 Task: Toggle the option "Show bookmarks bar".
Action: Mouse moved to (974, 36)
Screenshot: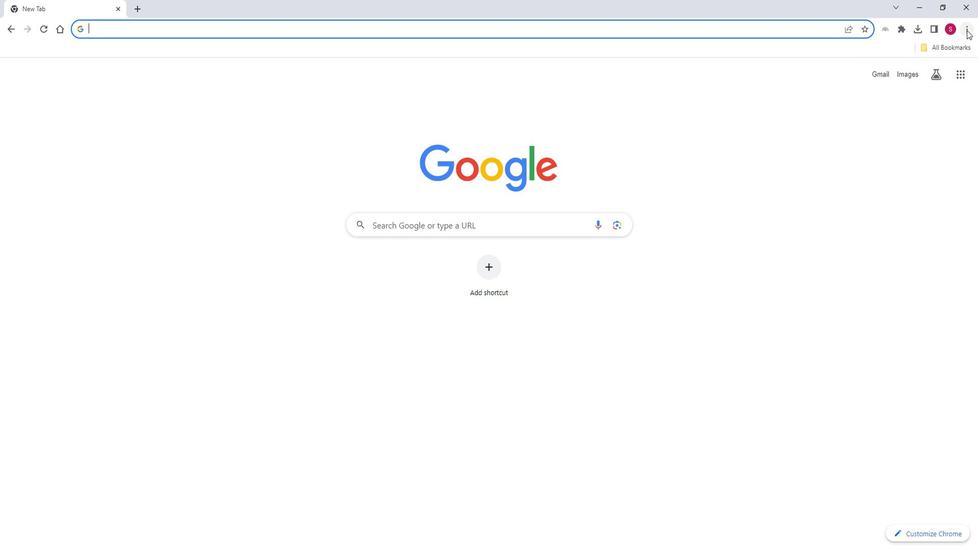 
Action: Mouse pressed left at (974, 36)
Screenshot: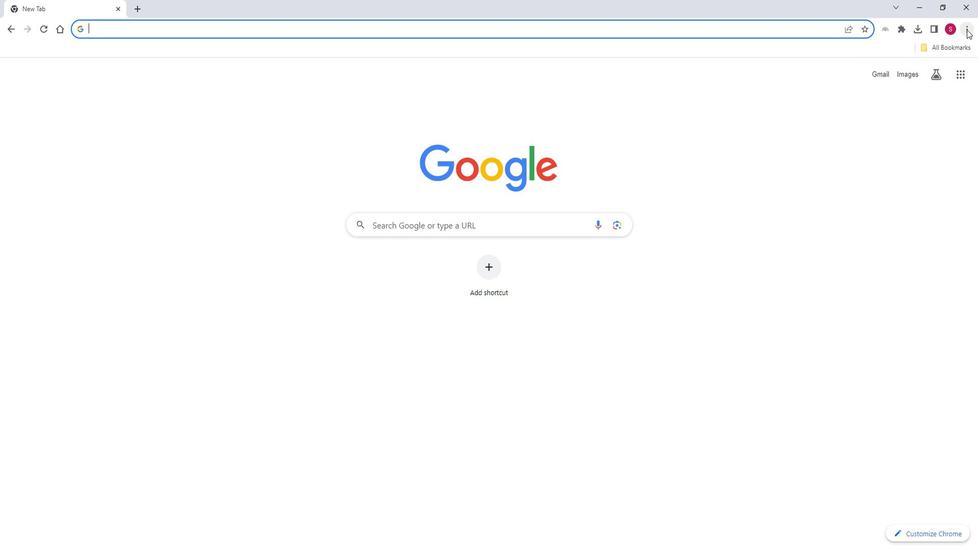 
Action: Mouse moved to (877, 219)
Screenshot: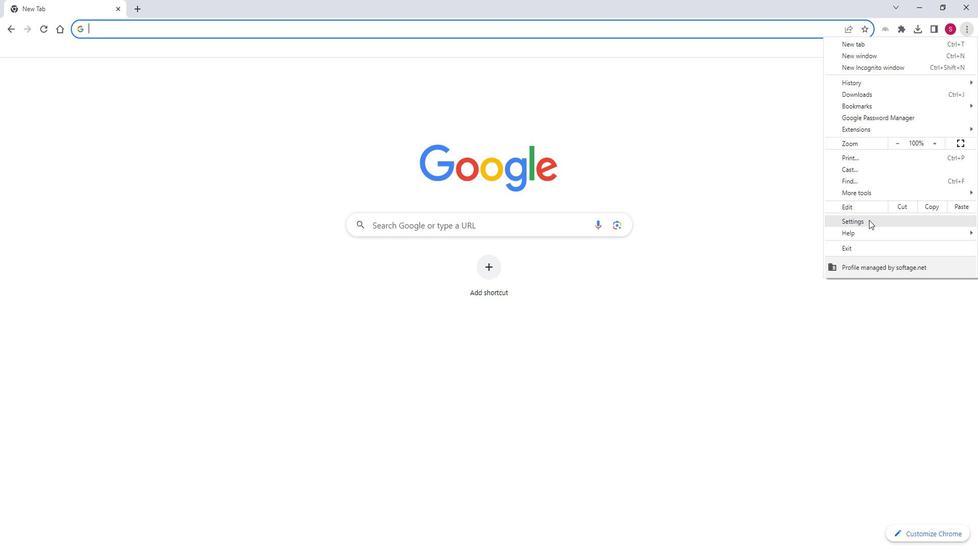 
Action: Mouse pressed left at (877, 219)
Screenshot: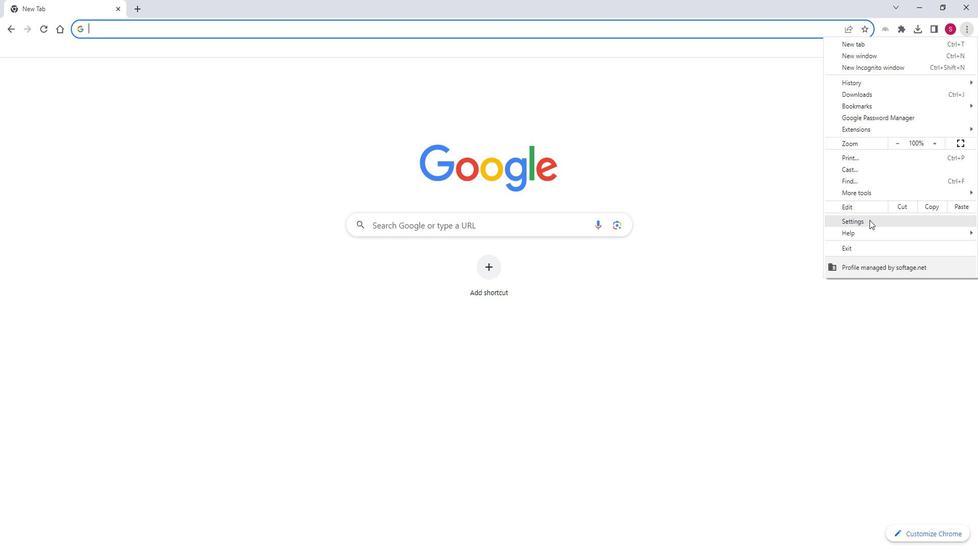 
Action: Mouse moved to (87, 170)
Screenshot: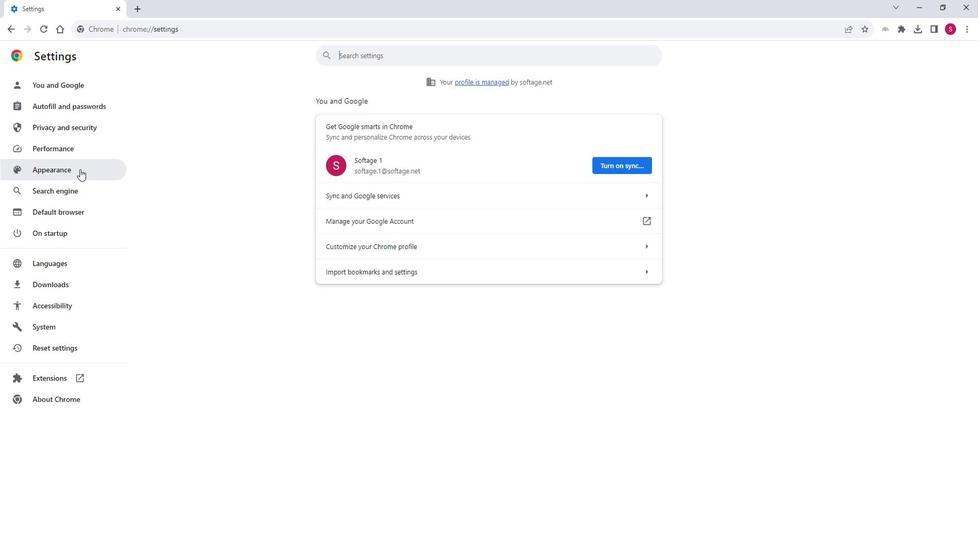 
Action: Mouse pressed left at (87, 170)
Screenshot: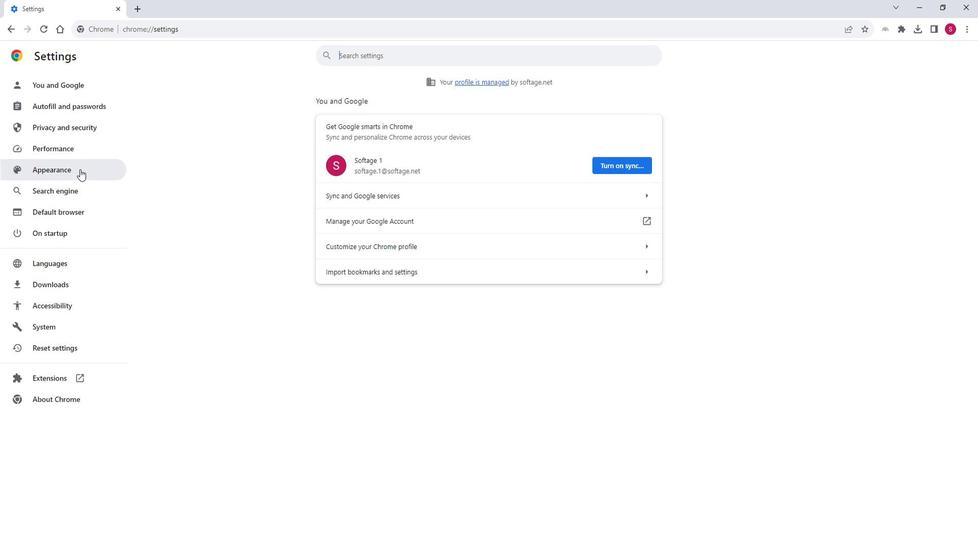 
Action: Mouse moved to (650, 251)
Screenshot: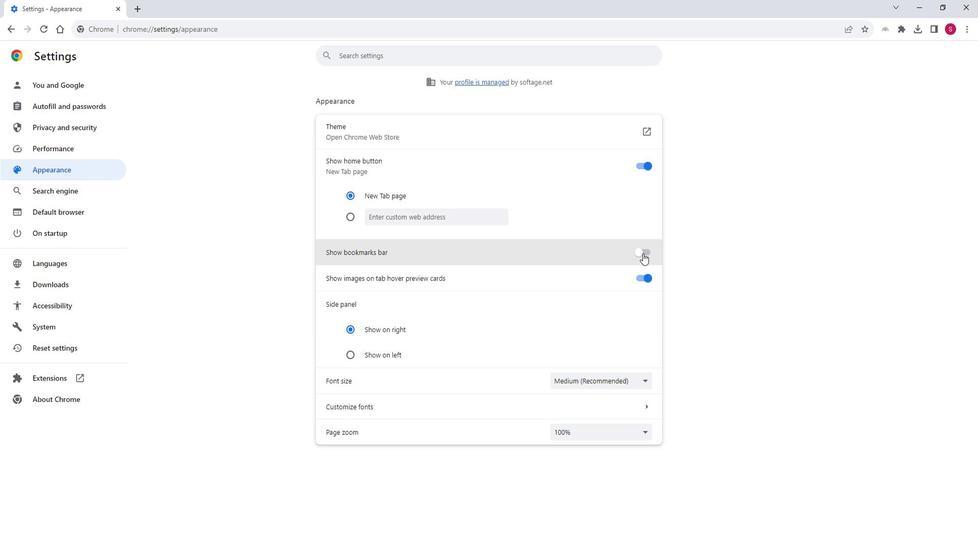 
Action: Mouse pressed left at (650, 251)
Screenshot: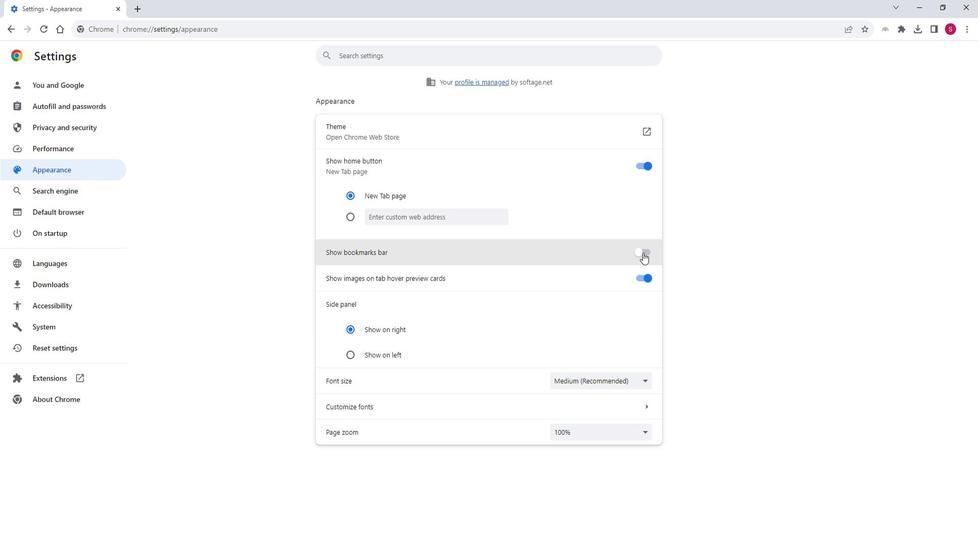
Action: Mouse moved to (714, 245)
Screenshot: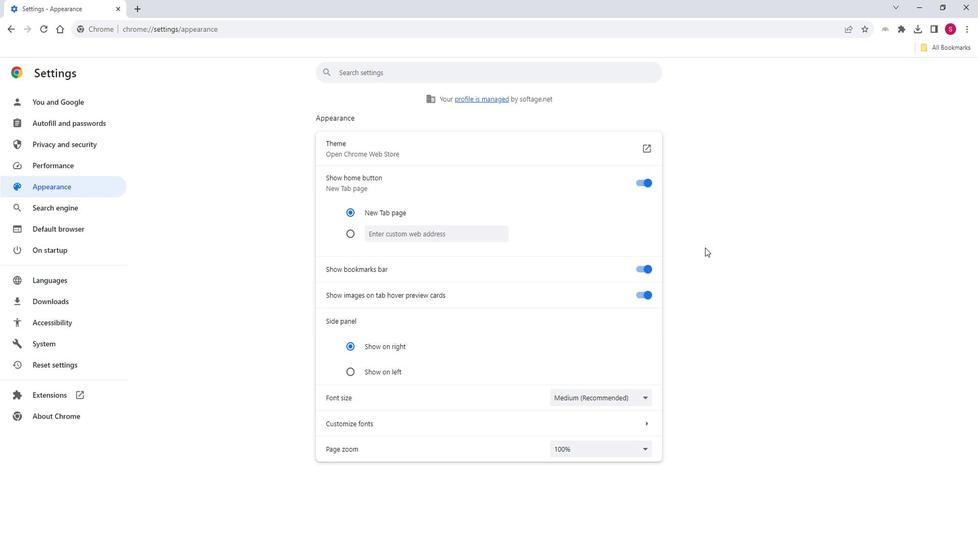 
